 Task: Switch the calendar view from month to week for June 18-24, 2023.
Action: Mouse moved to (11, 81)
Screenshot: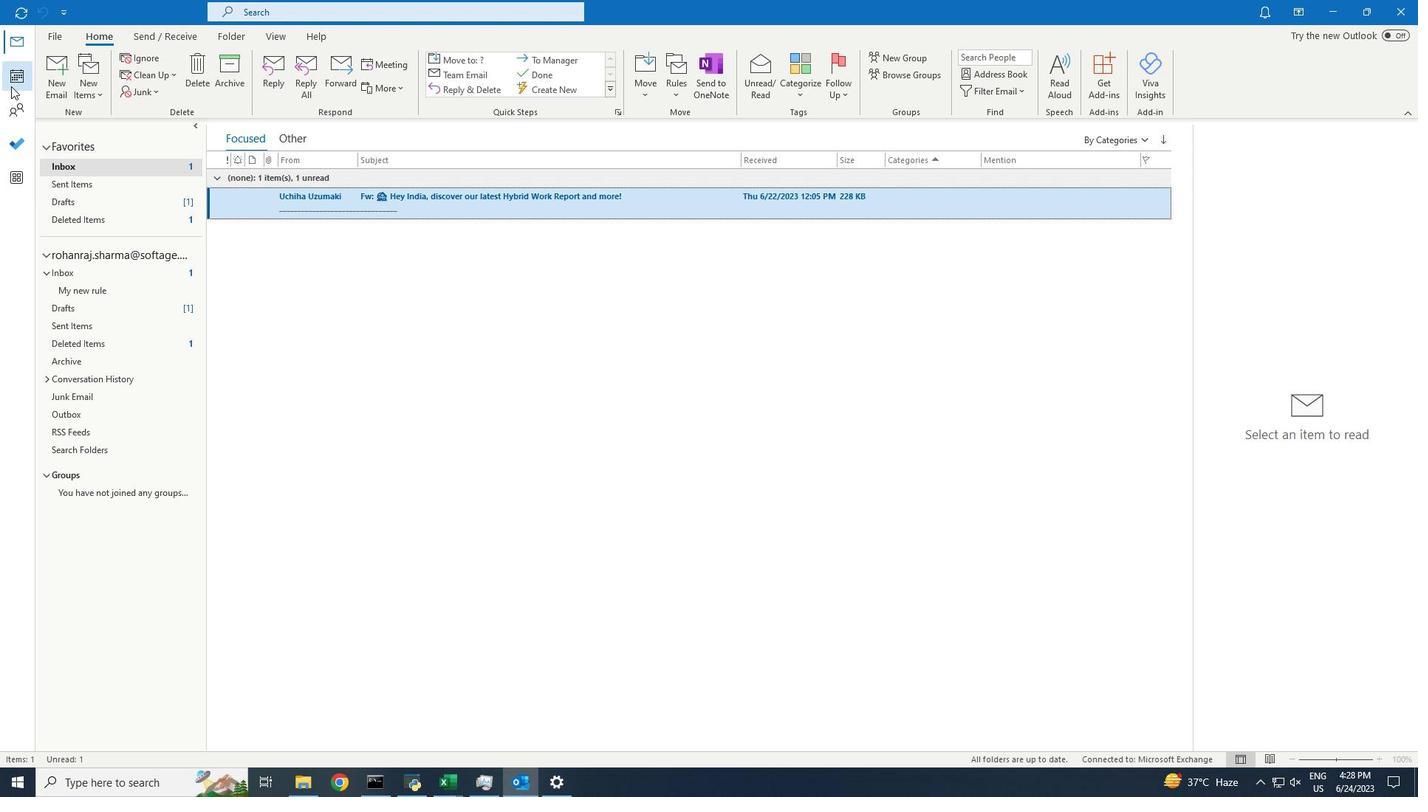 
Action: Mouse pressed left at (11, 81)
Screenshot: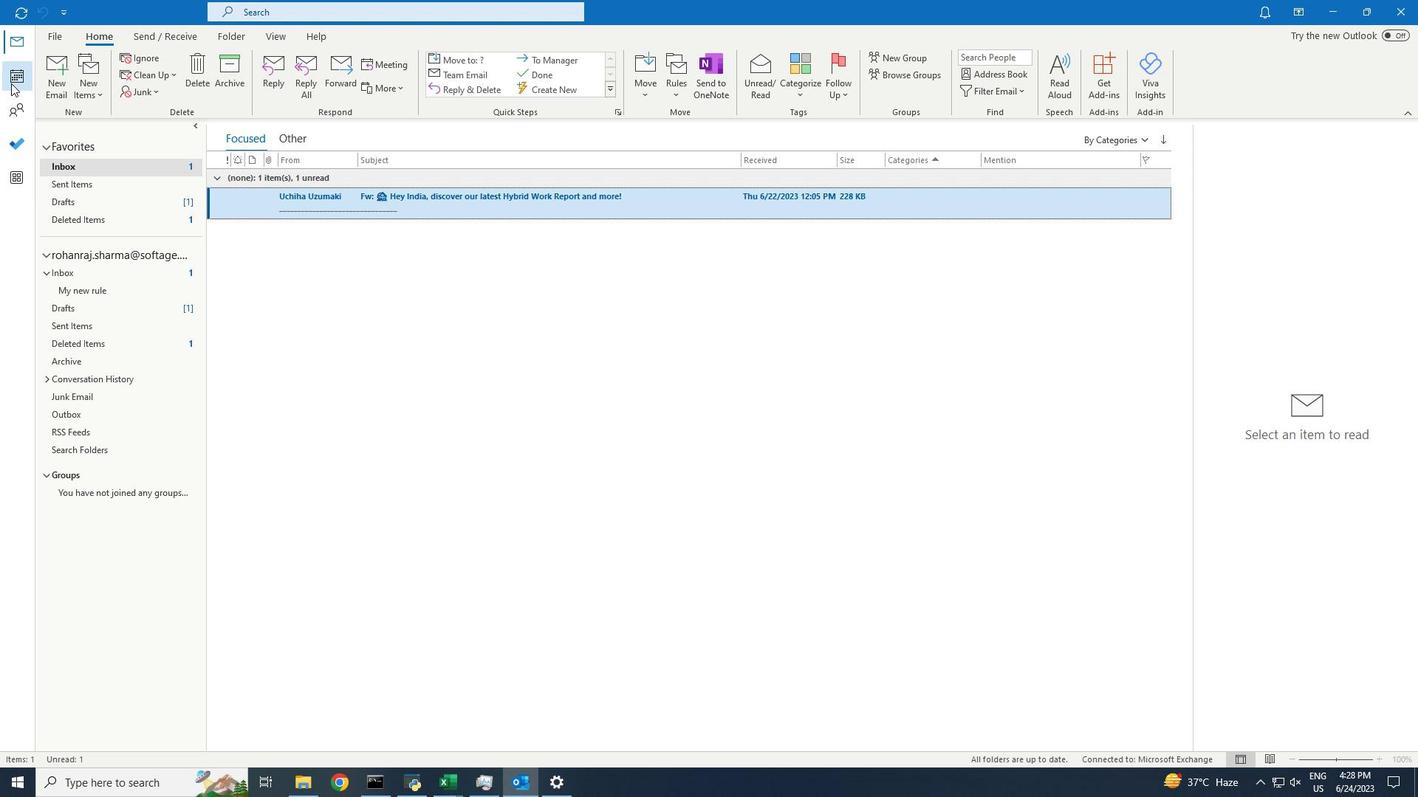 
Action: Mouse moved to (266, 35)
Screenshot: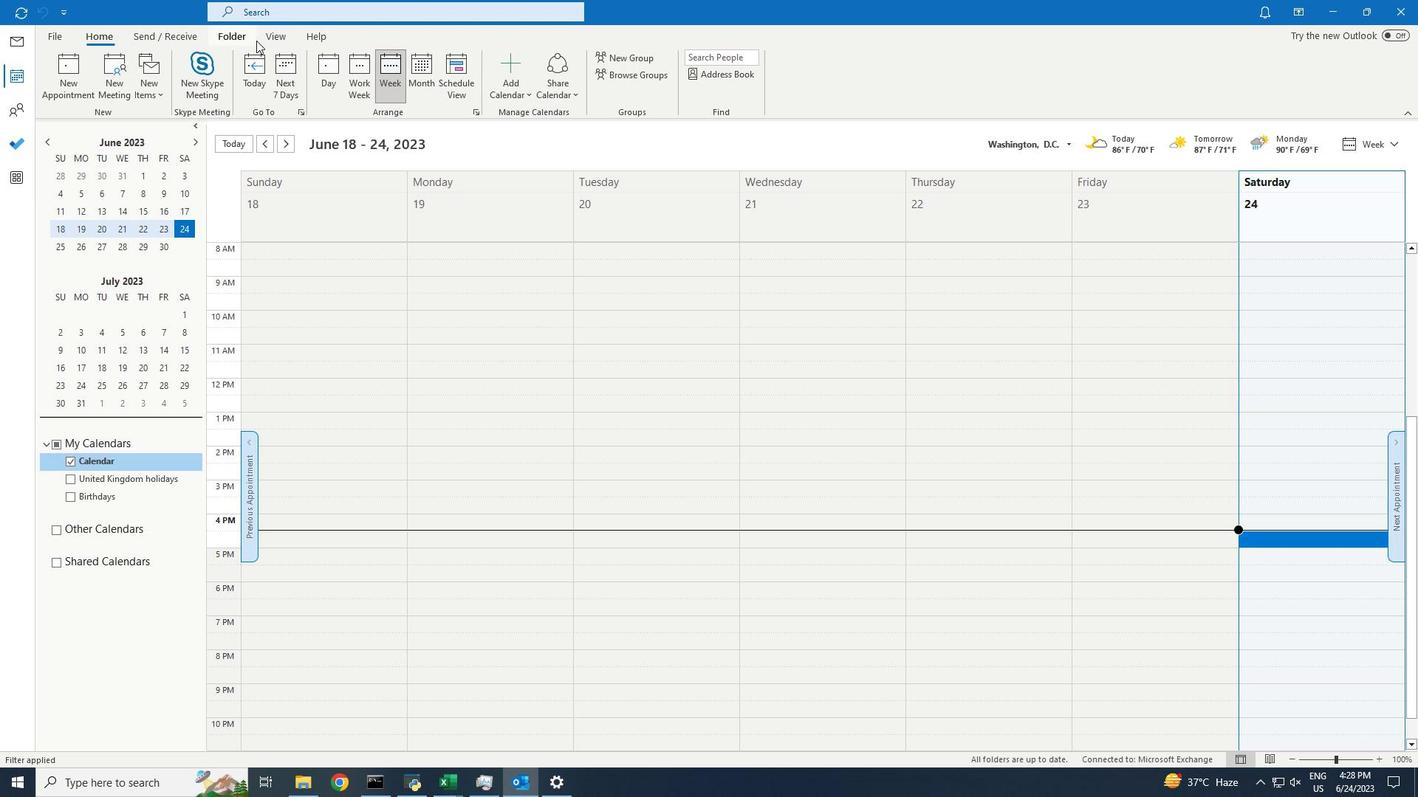 
Action: Mouse pressed left at (266, 35)
Screenshot: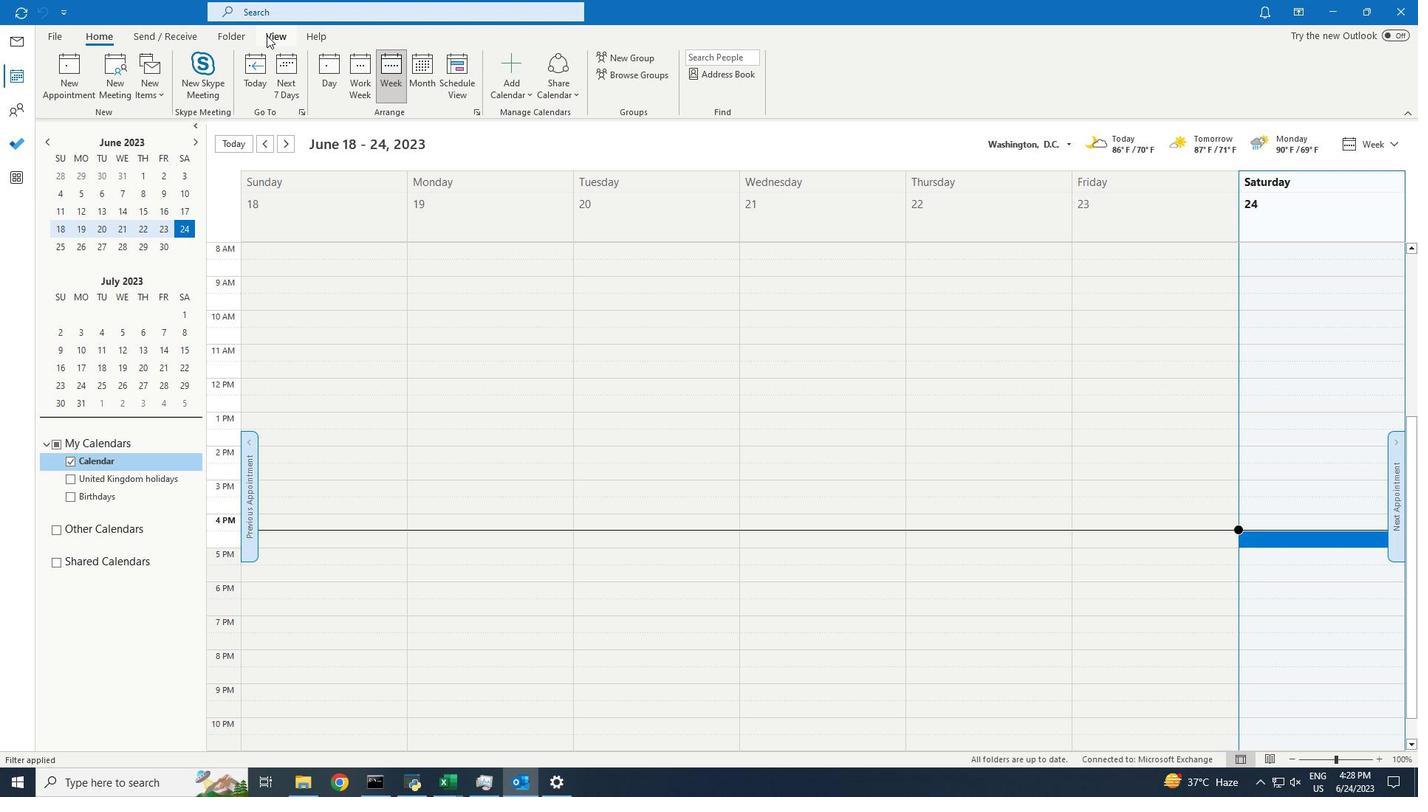 
Action: Mouse moved to (274, 69)
Screenshot: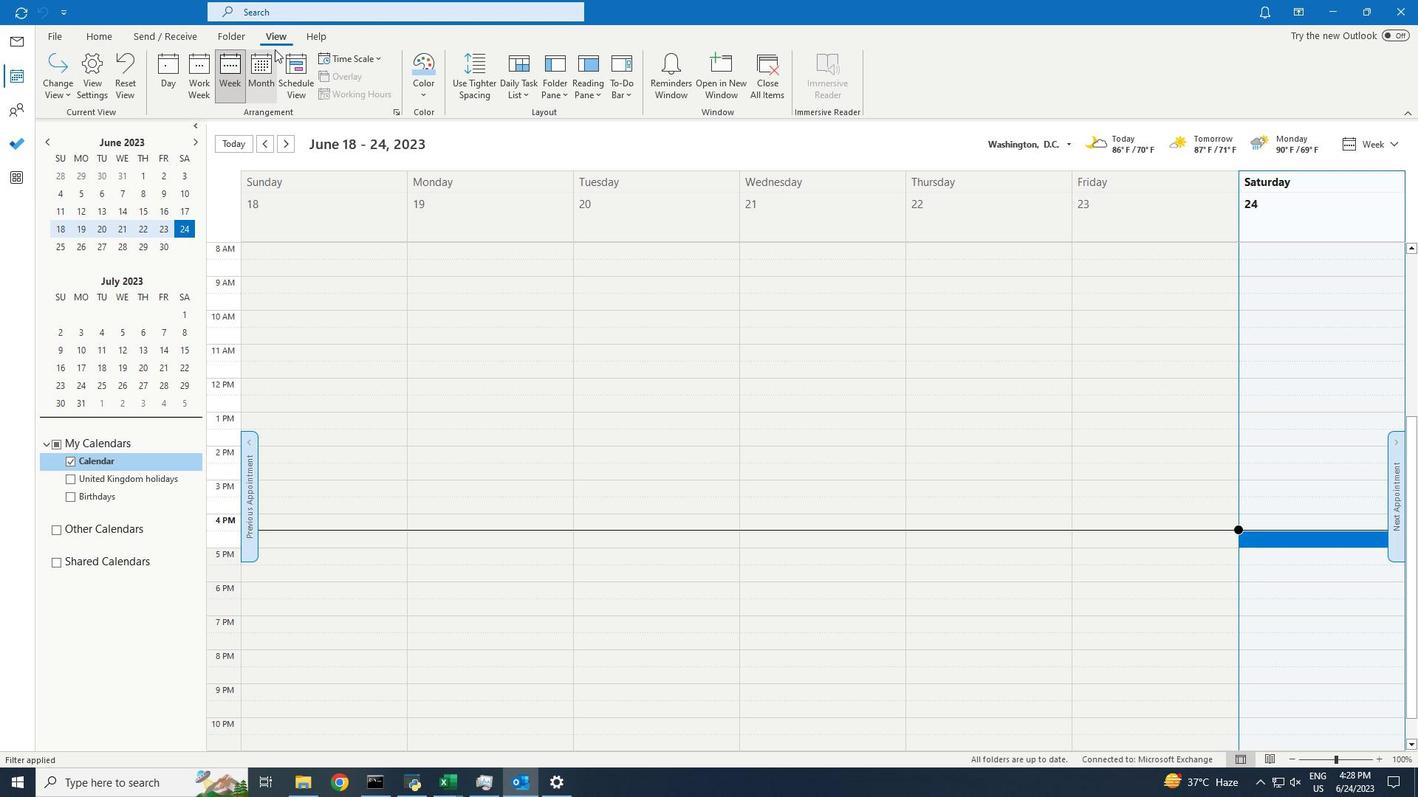 
Action: Mouse pressed left at (274, 69)
Screenshot: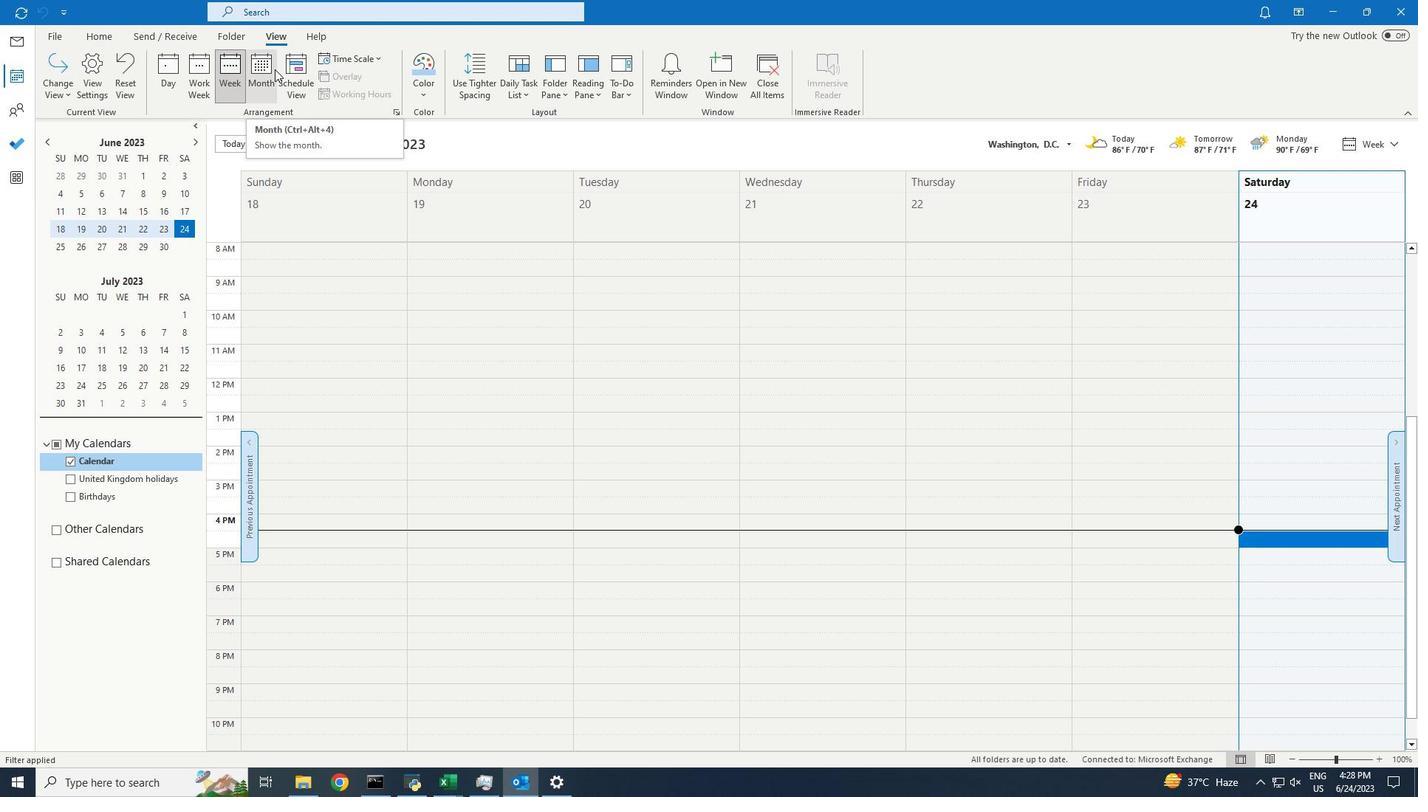 
Action: Mouse moved to (307, 272)
Screenshot: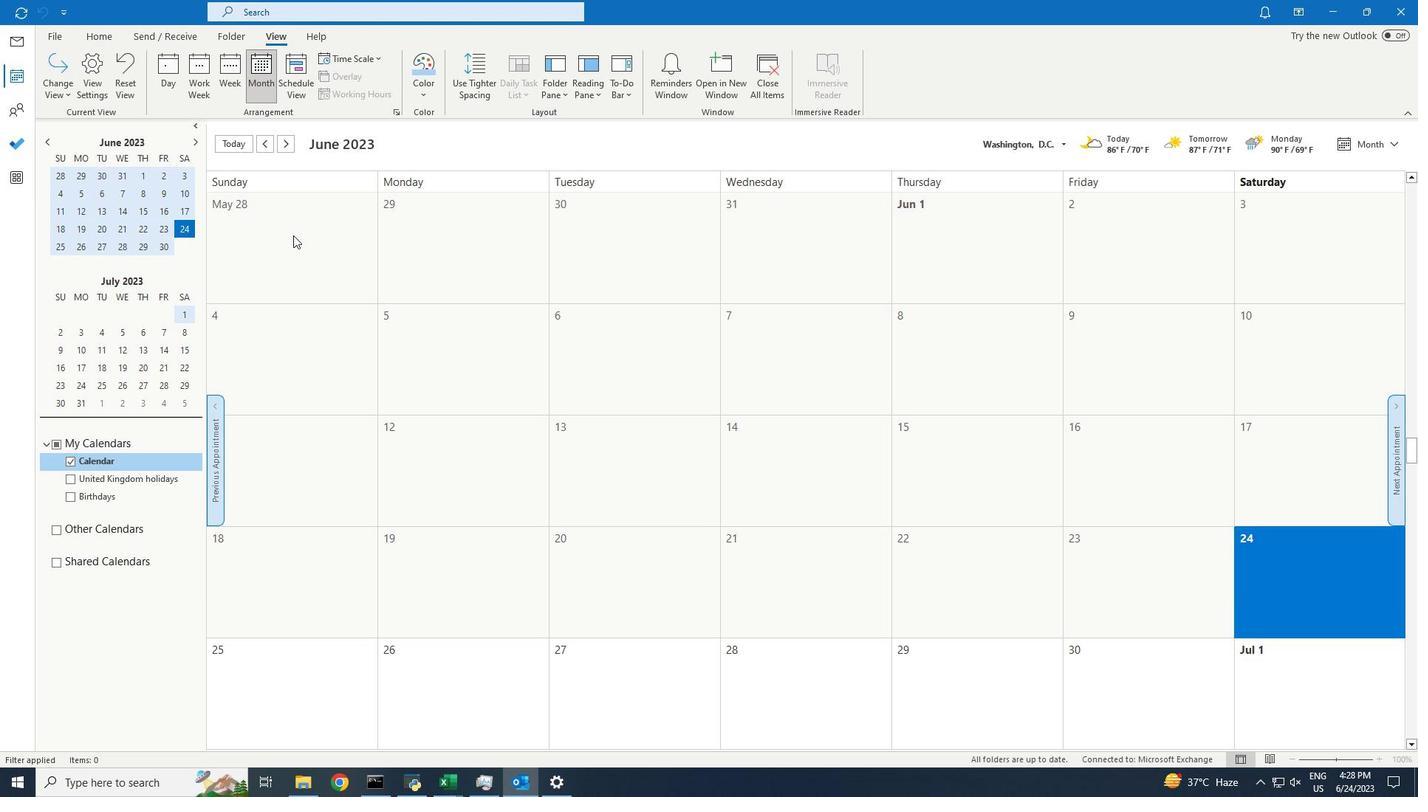 
